 Task: Measure the distance between Boston and Cape Cod.
Action: Key pressed oston
Screenshot: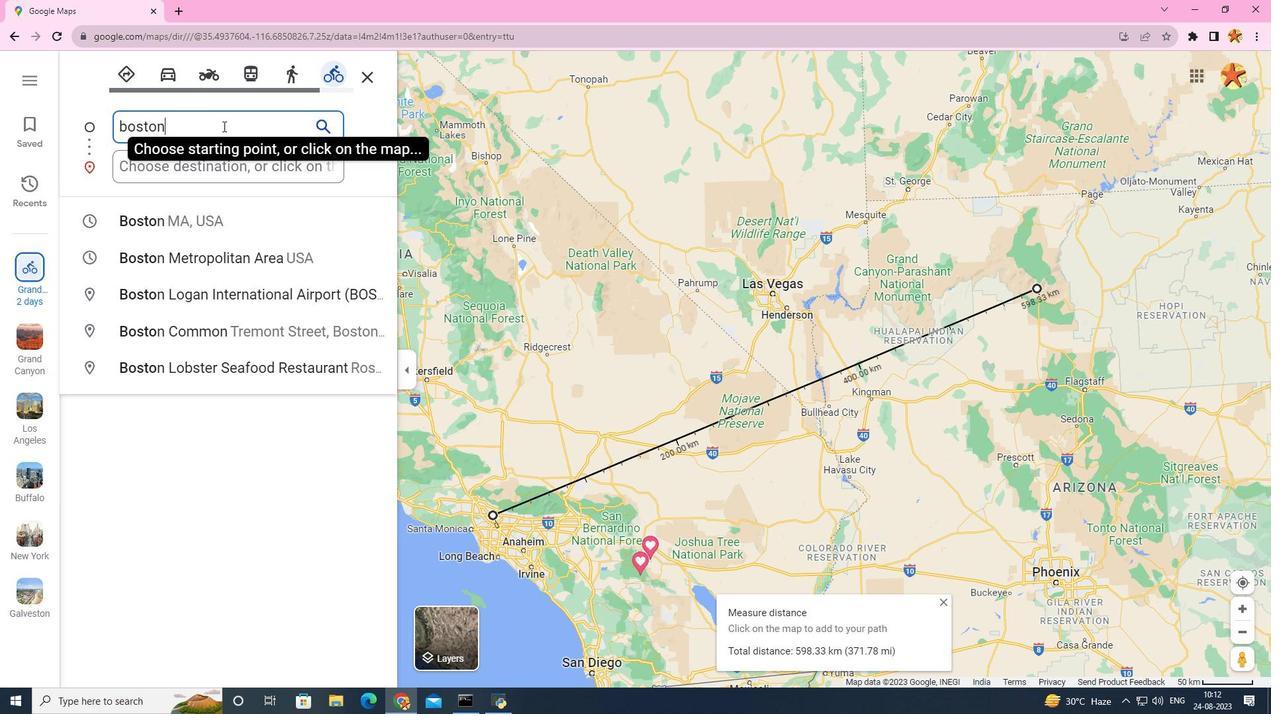 
Action: Mouse moved to (172, 225)
Screenshot: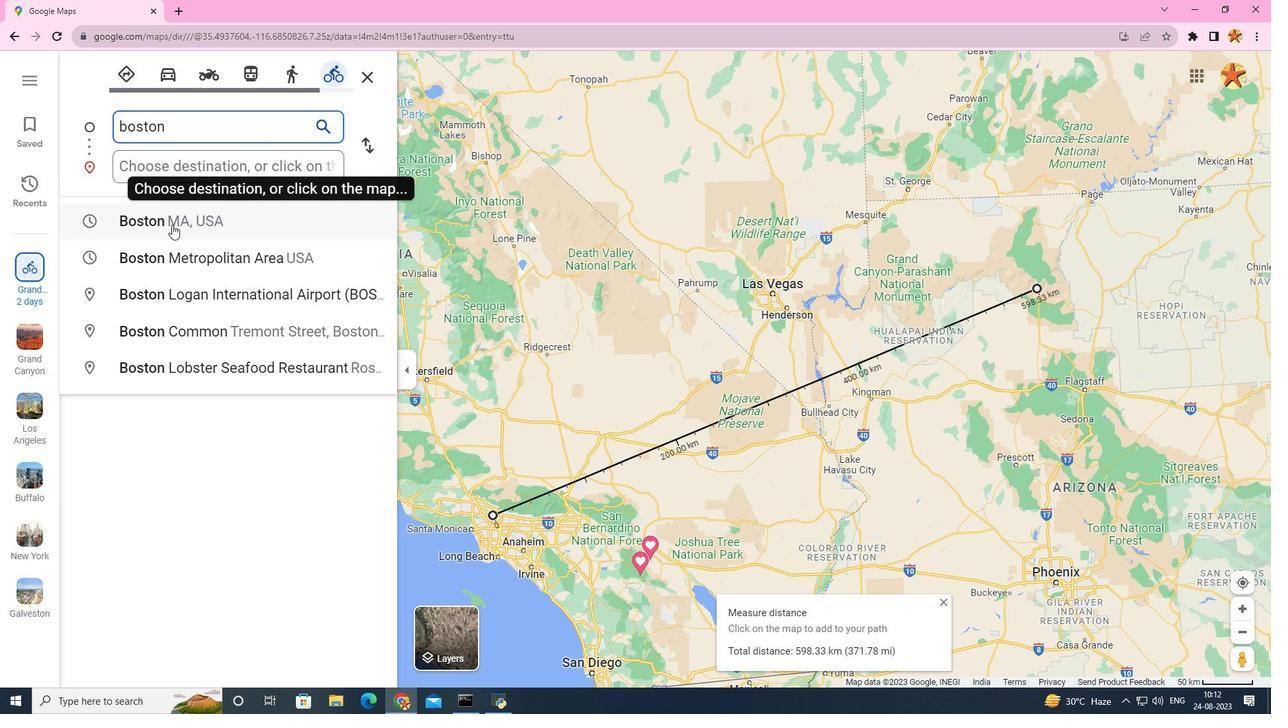 
Action: Mouse pressed left at (172, 225)
Screenshot: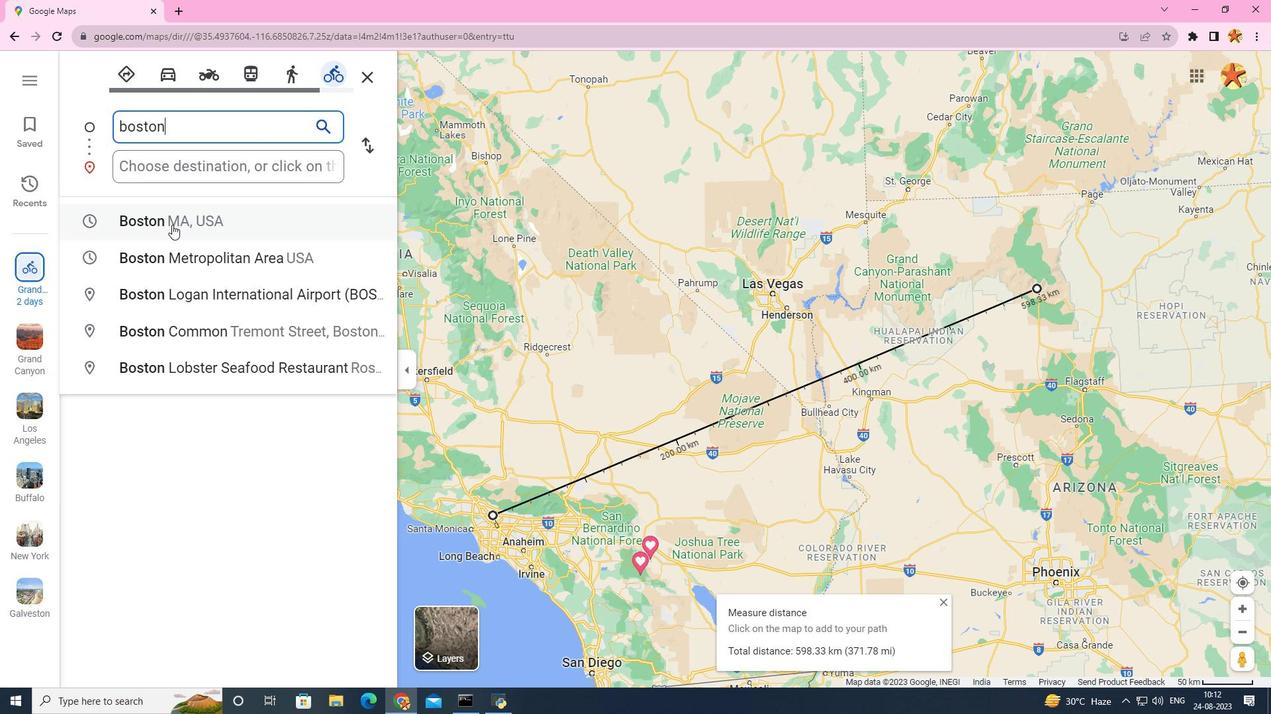
Action: Mouse moved to (202, 168)
Screenshot: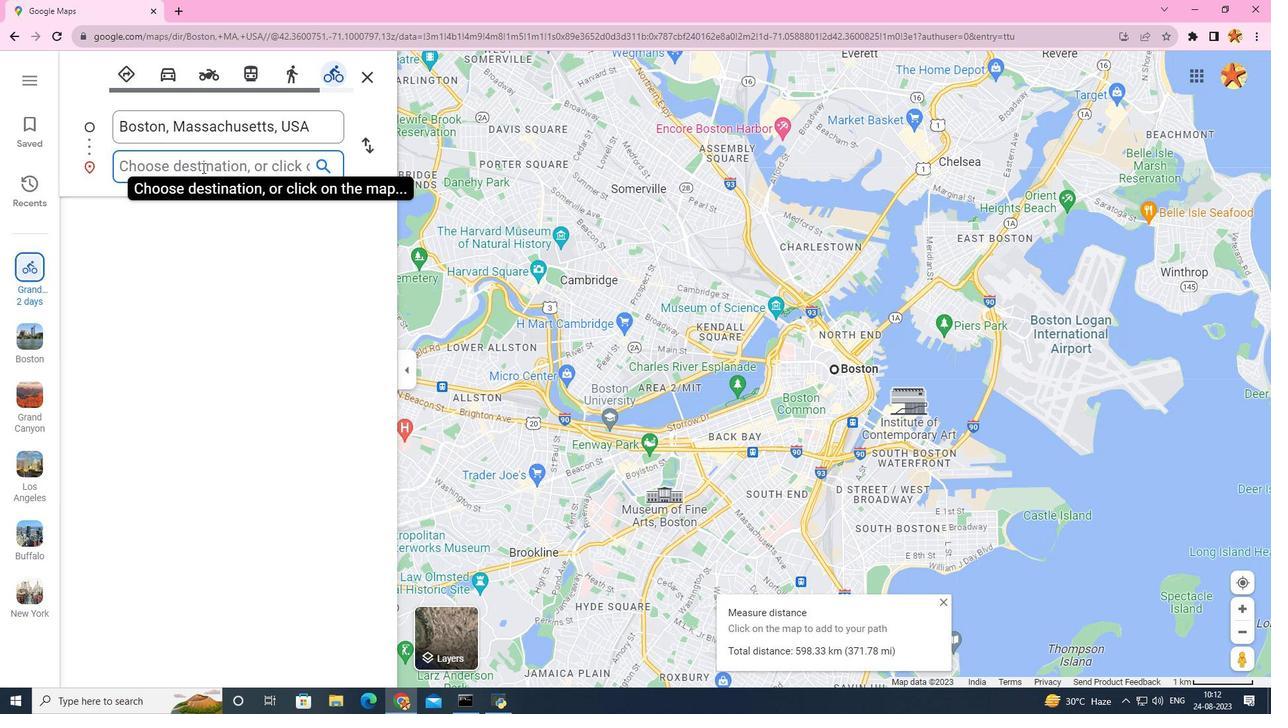 
Action: Mouse pressed left at (202, 168)
Screenshot: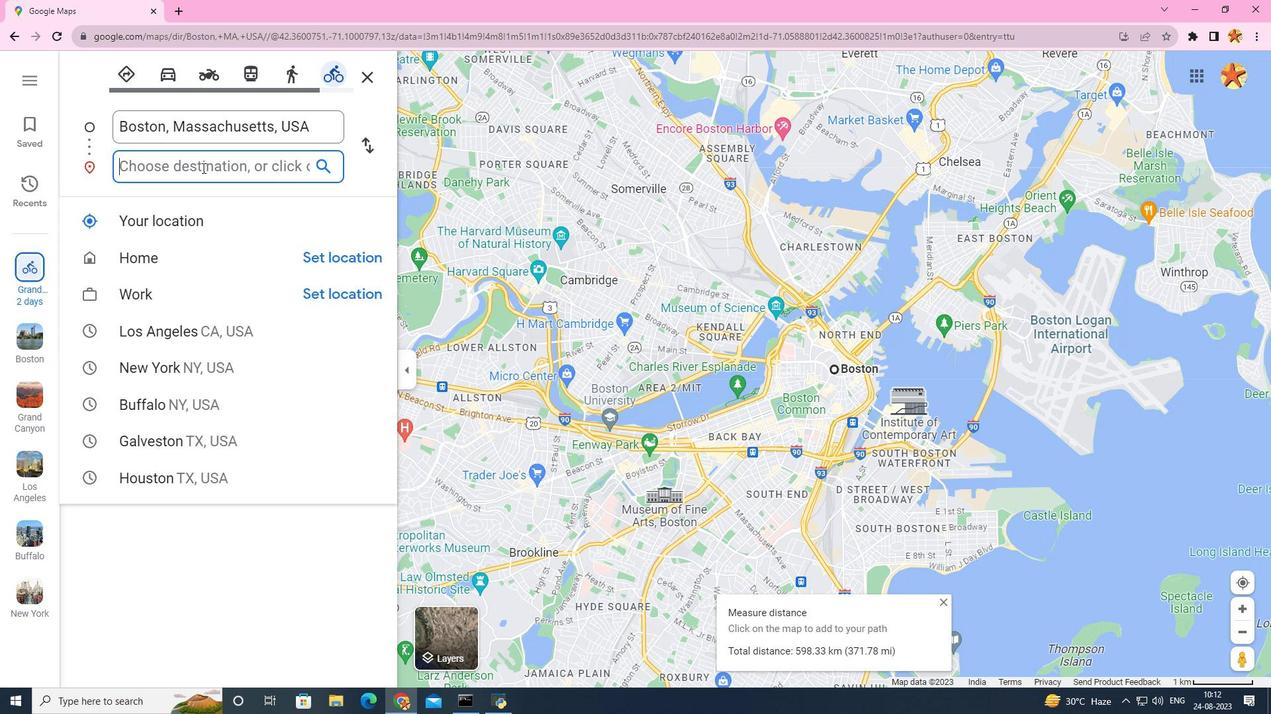 
Action: Key pressed cape<Key.space>cod
Screenshot: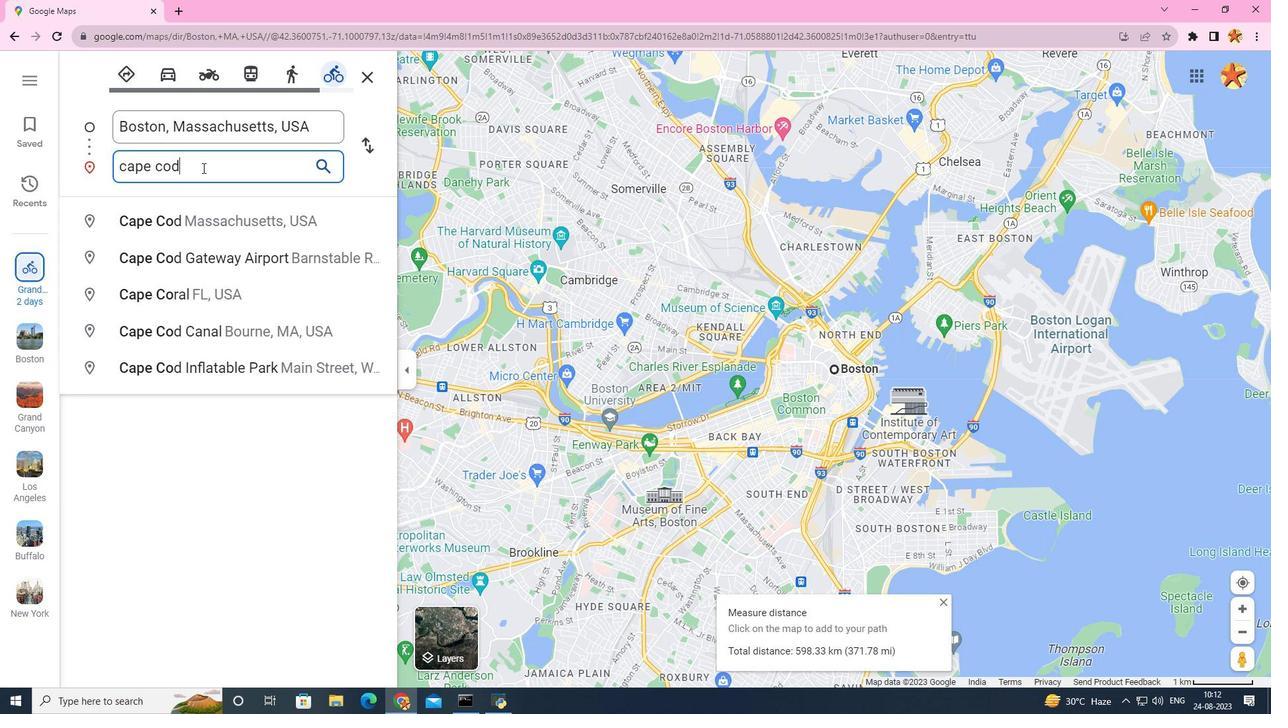 
Action: Mouse moved to (217, 209)
Screenshot: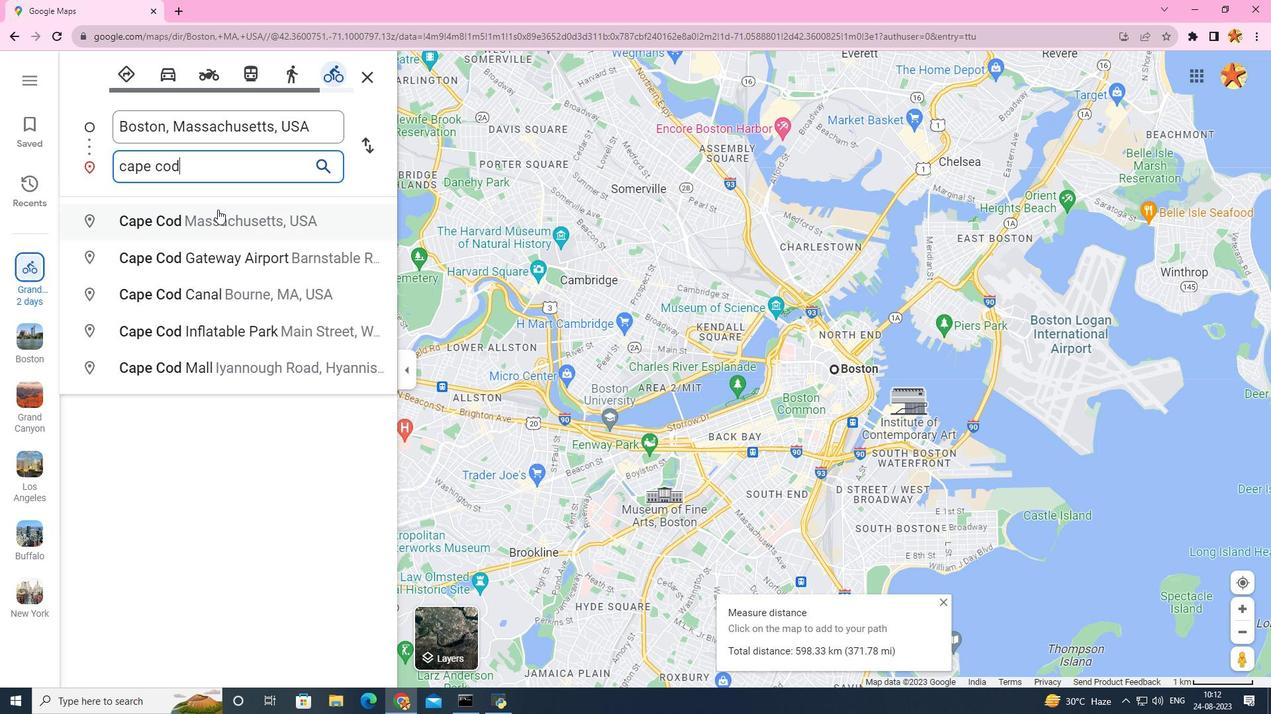 
Action: Mouse pressed left at (217, 209)
Screenshot: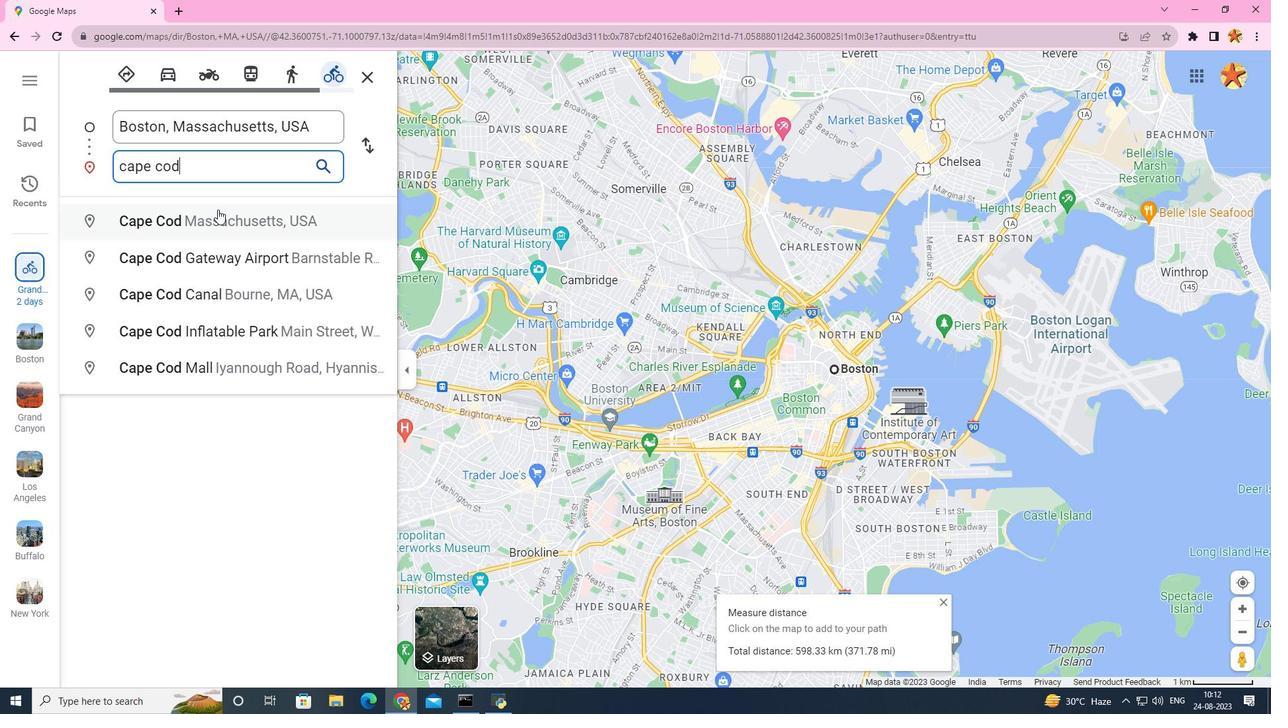 
Action: Mouse moved to (587, 233)
Screenshot: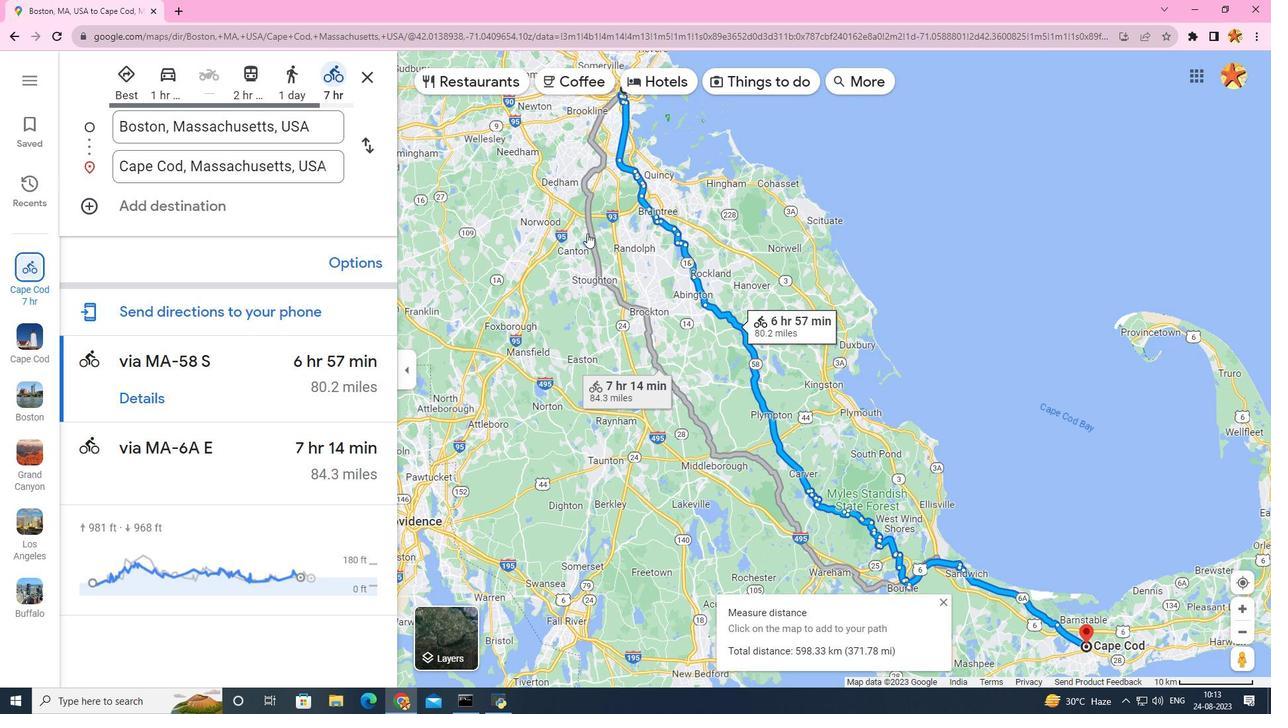 
Action: Mouse scrolled (587, 233) with delta (0, 0)
Screenshot: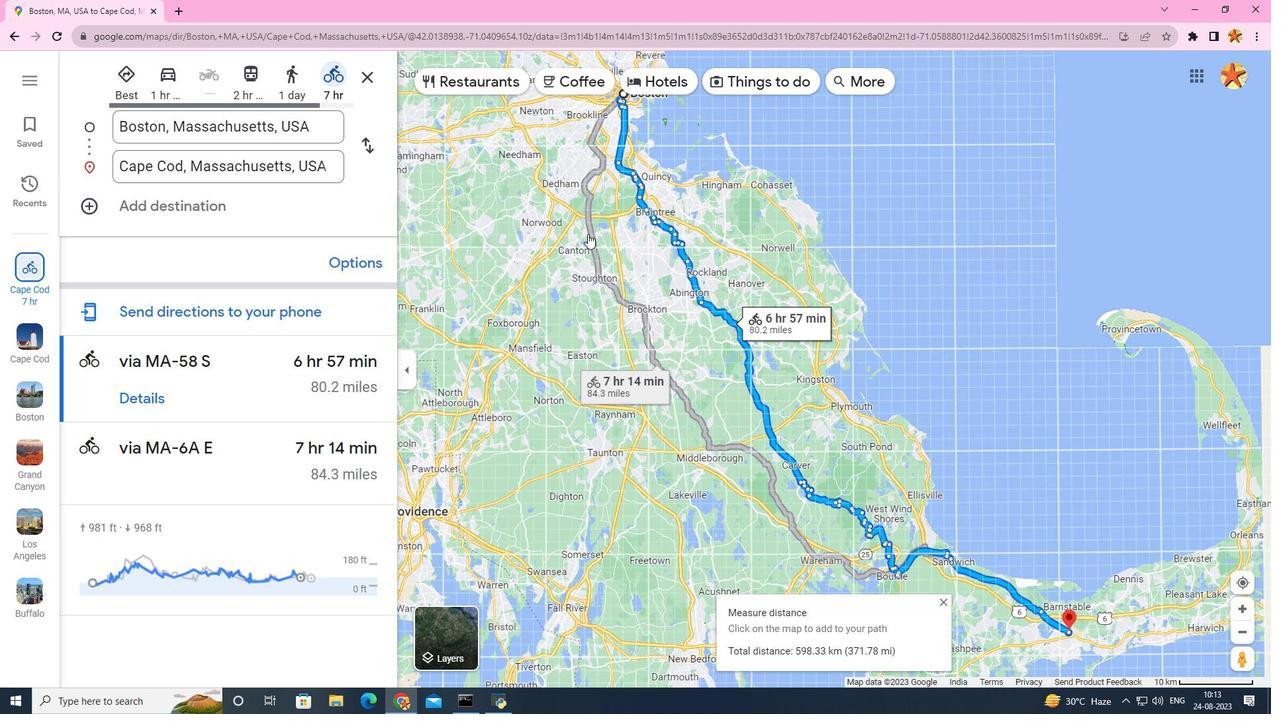 
Action: Mouse scrolled (587, 233) with delta (0, 0)
Screenshot: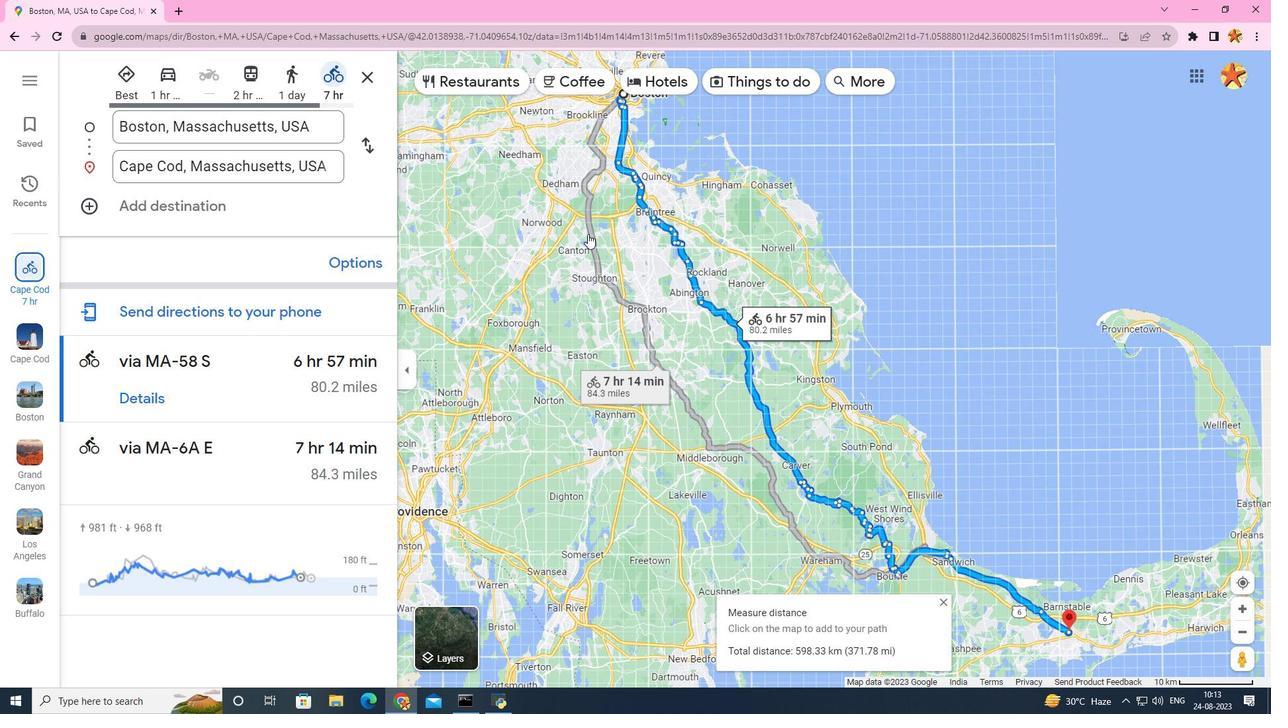 
Action: Mouse moved to (701, 643)
Screenshot: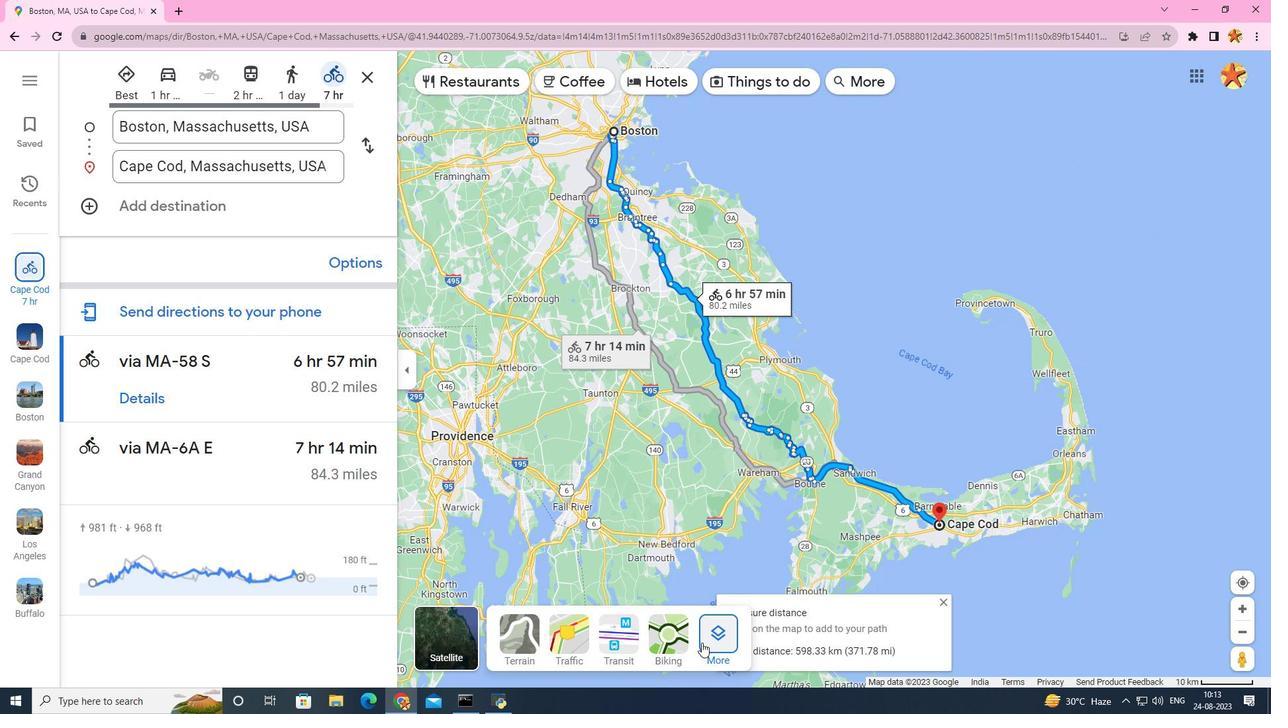 
Action: Mouse pressed left at (701, 643)
Screenshot: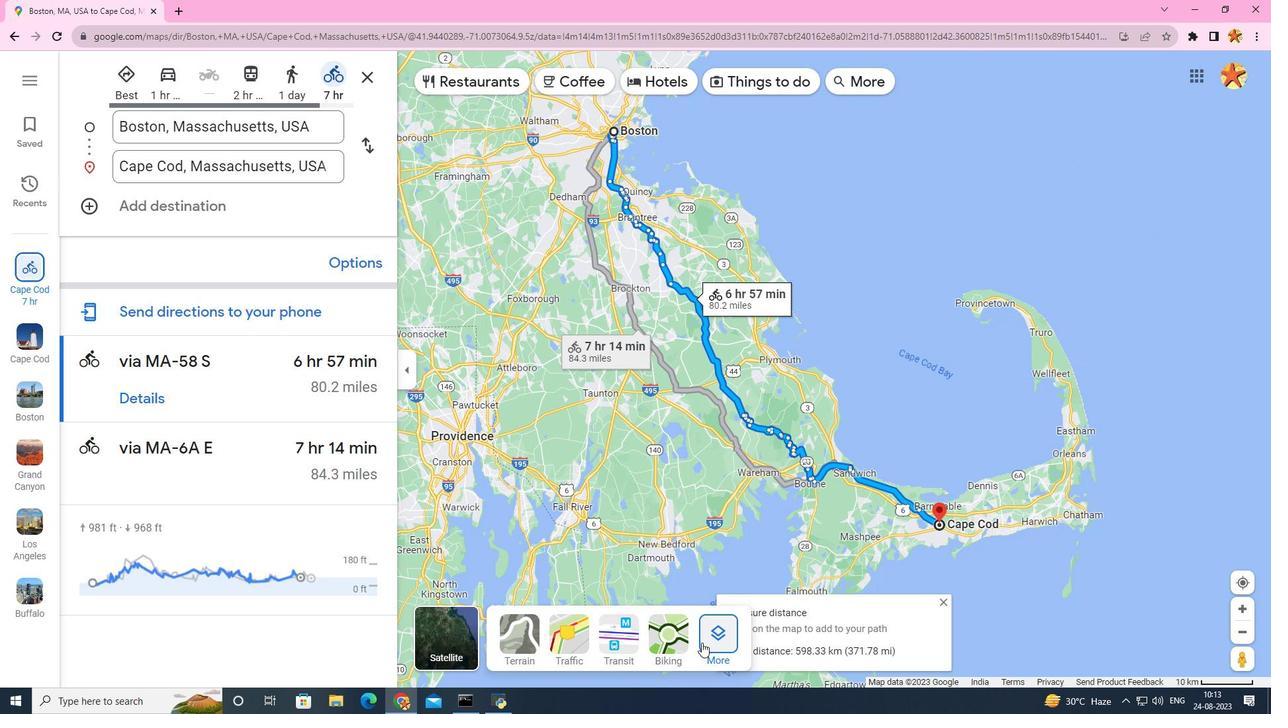 
Action: Mouse moved to (577, 489)
Screenshot: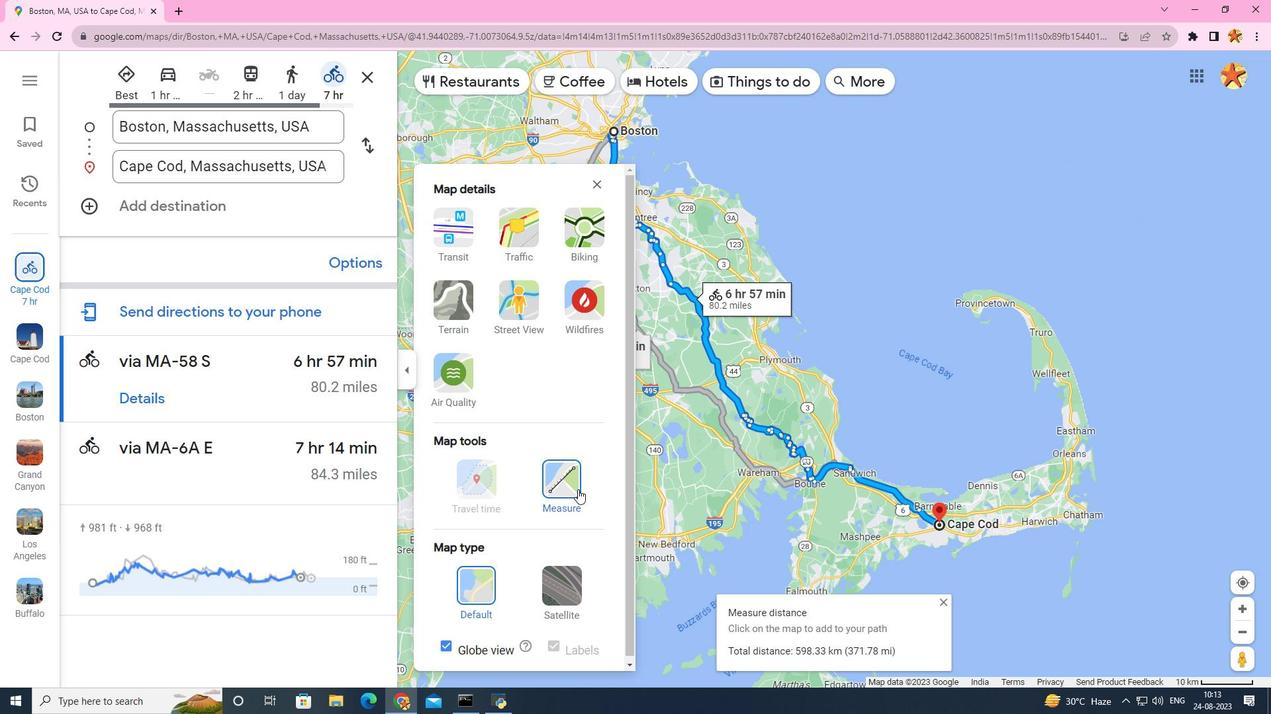 
Action: Mouse pressed left at (577, 489)
Screenshot: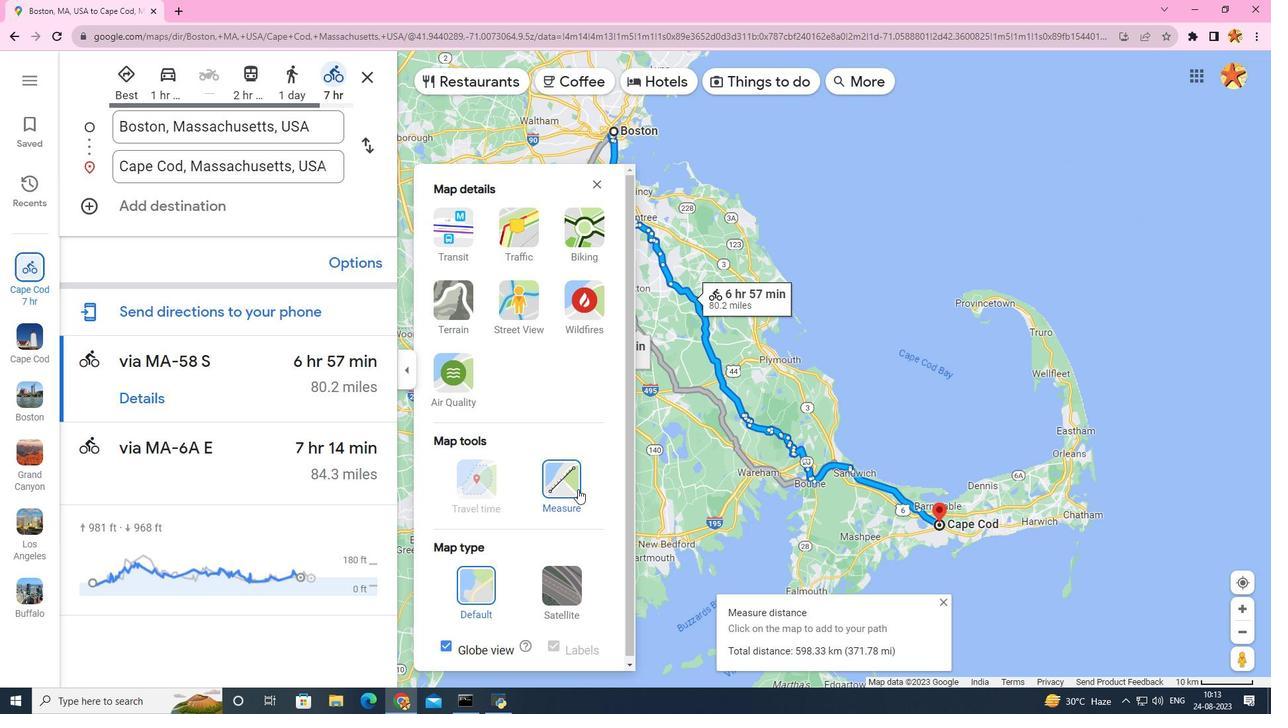 
Action: Mouse moved to (613, 131)
Screenshot: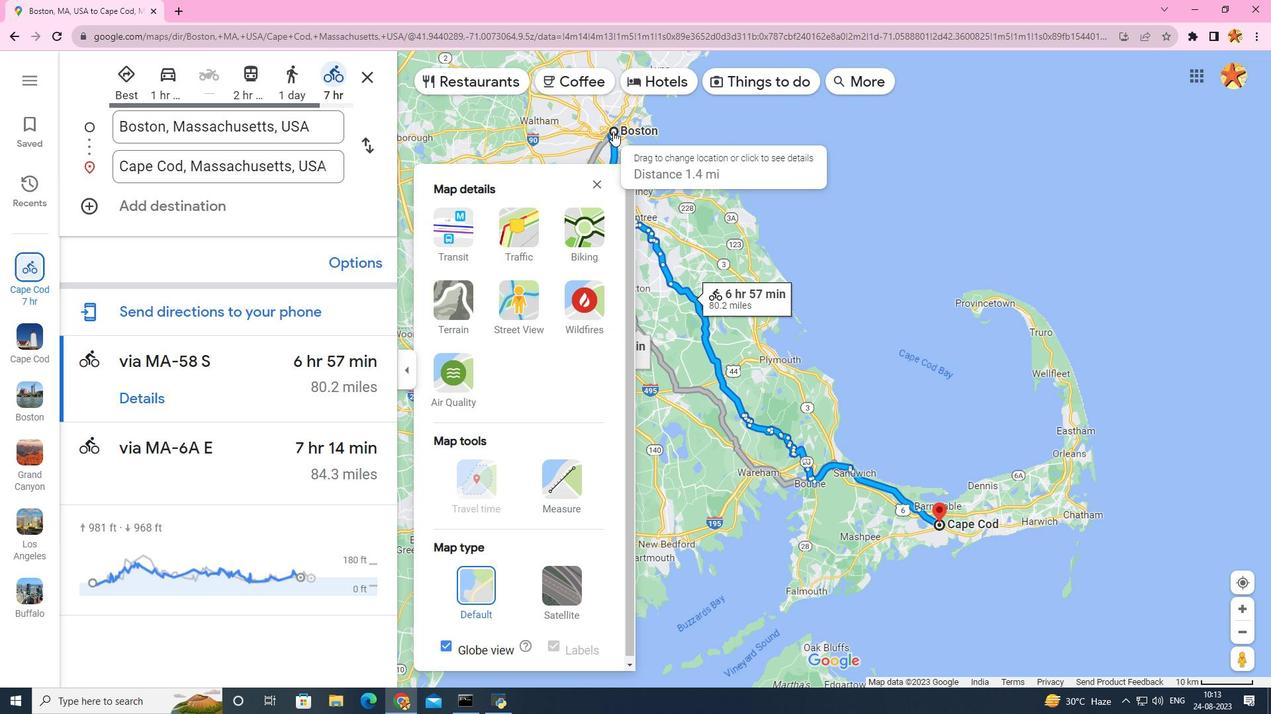 
Action: Mouse pressed left at (613, 131)
Screenshot: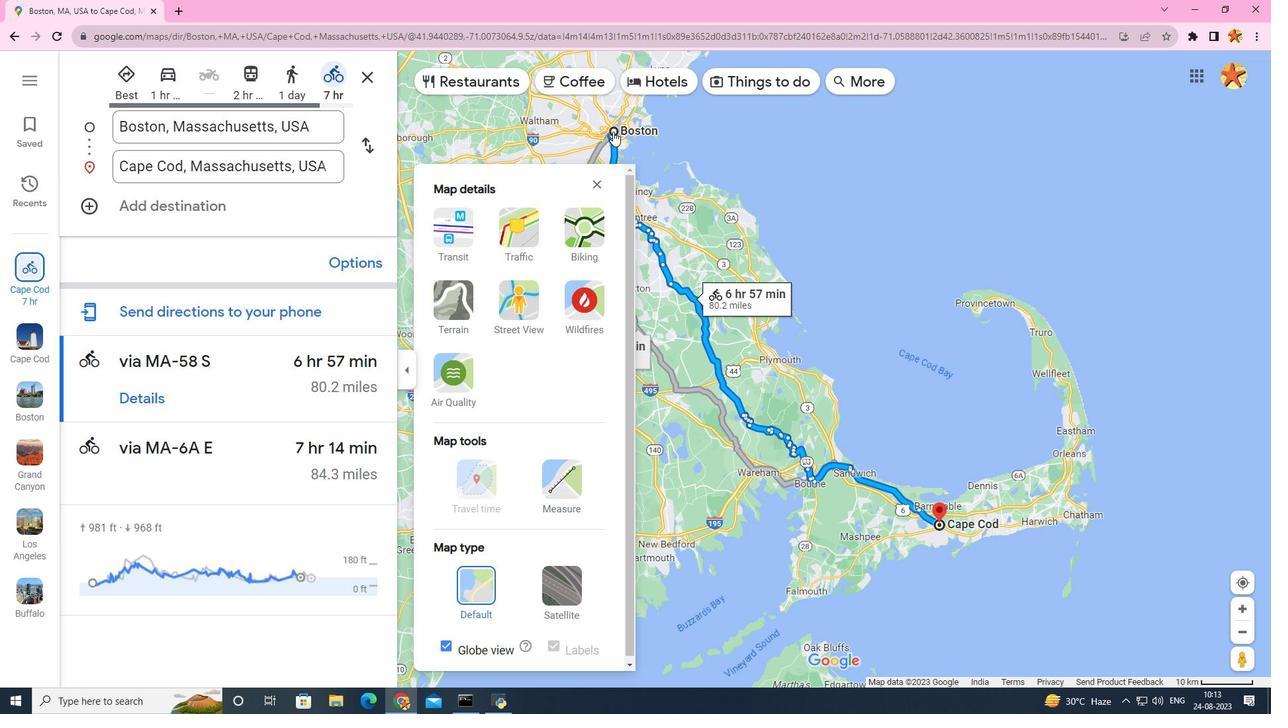 
Action: Mouse moved to (452, 634)
Screenshot: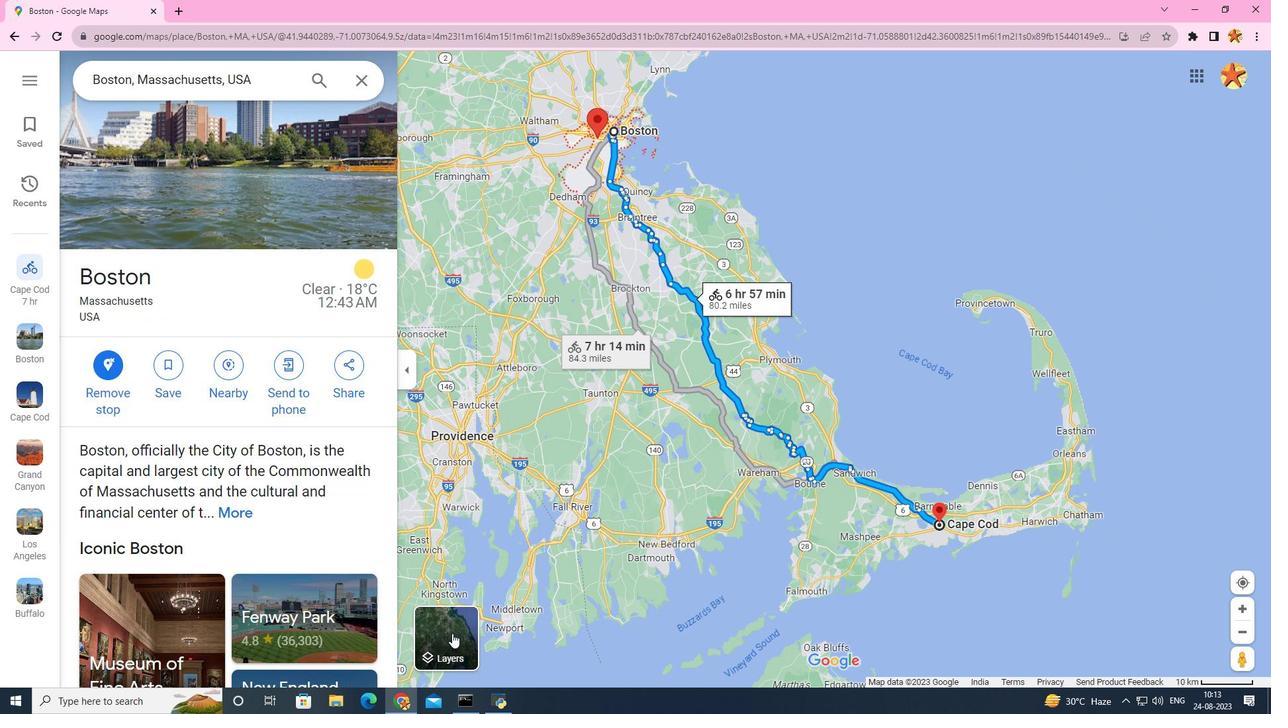 
Action: Mouse pressed left at (452, 634)
Screenshot: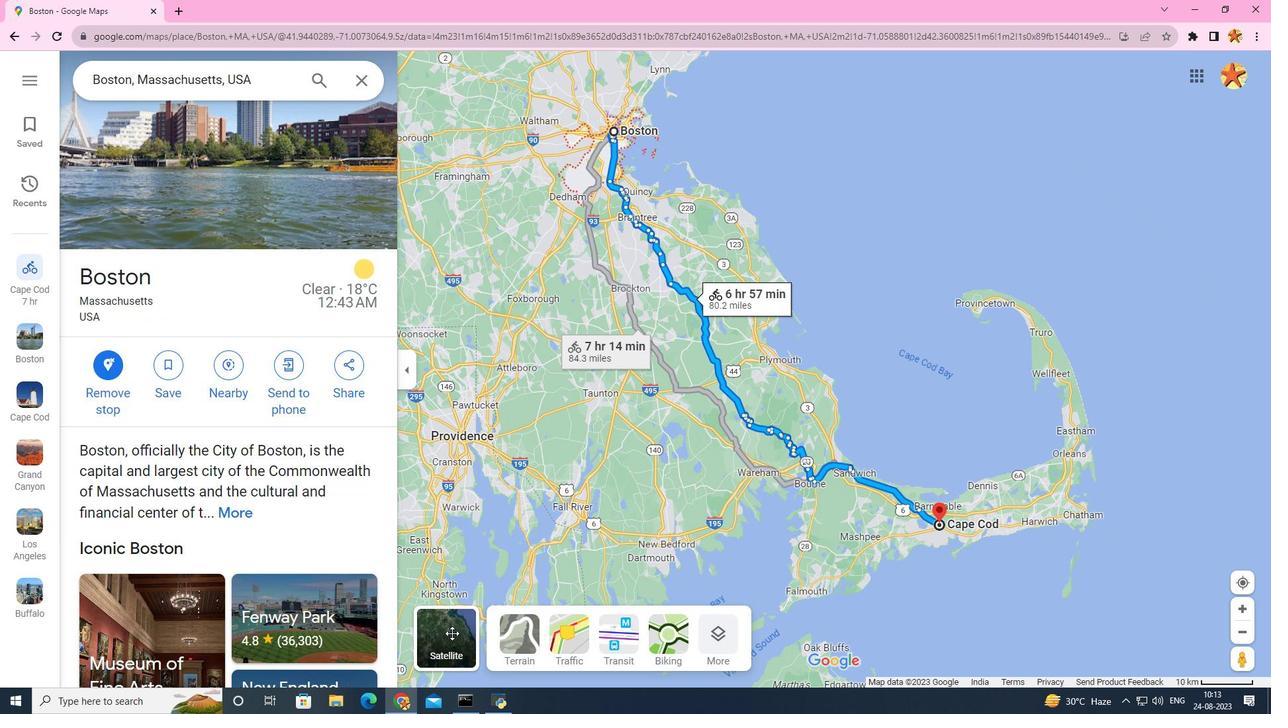 
Action: Mouse moved to (725, 642)
Screenshot: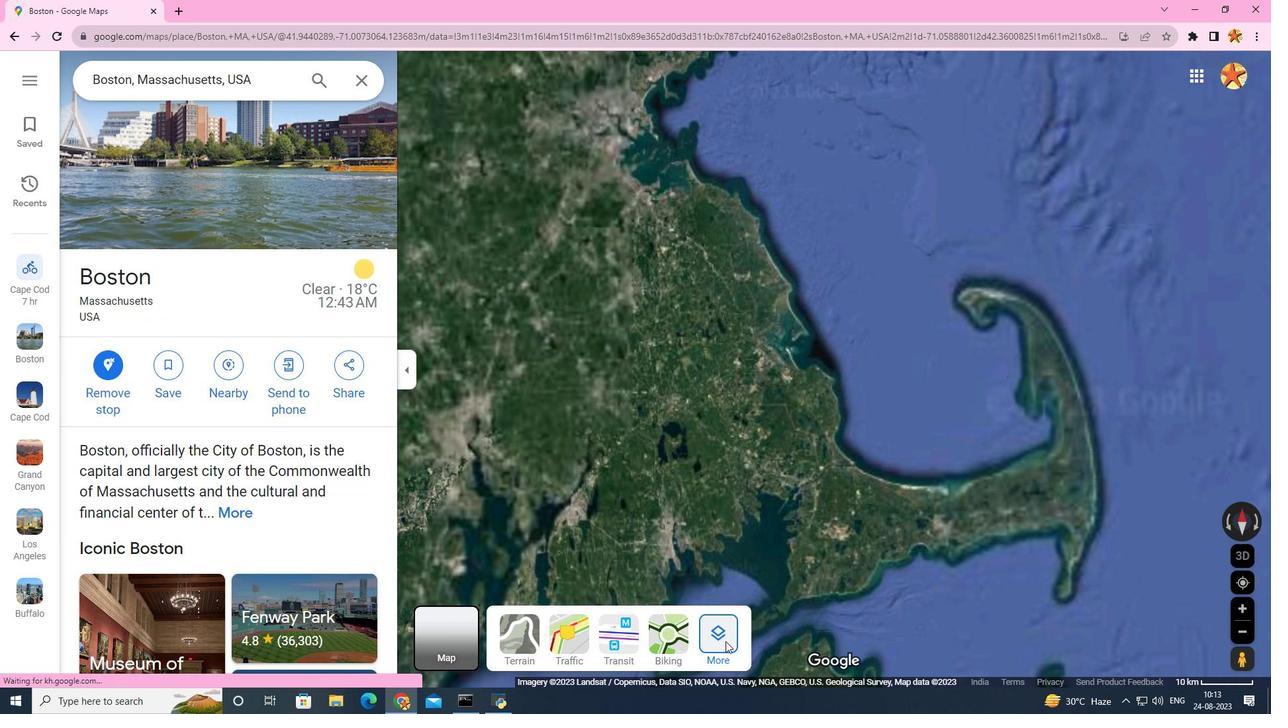 
Action: Mouse pressed left at (725, 642)
Screenshot: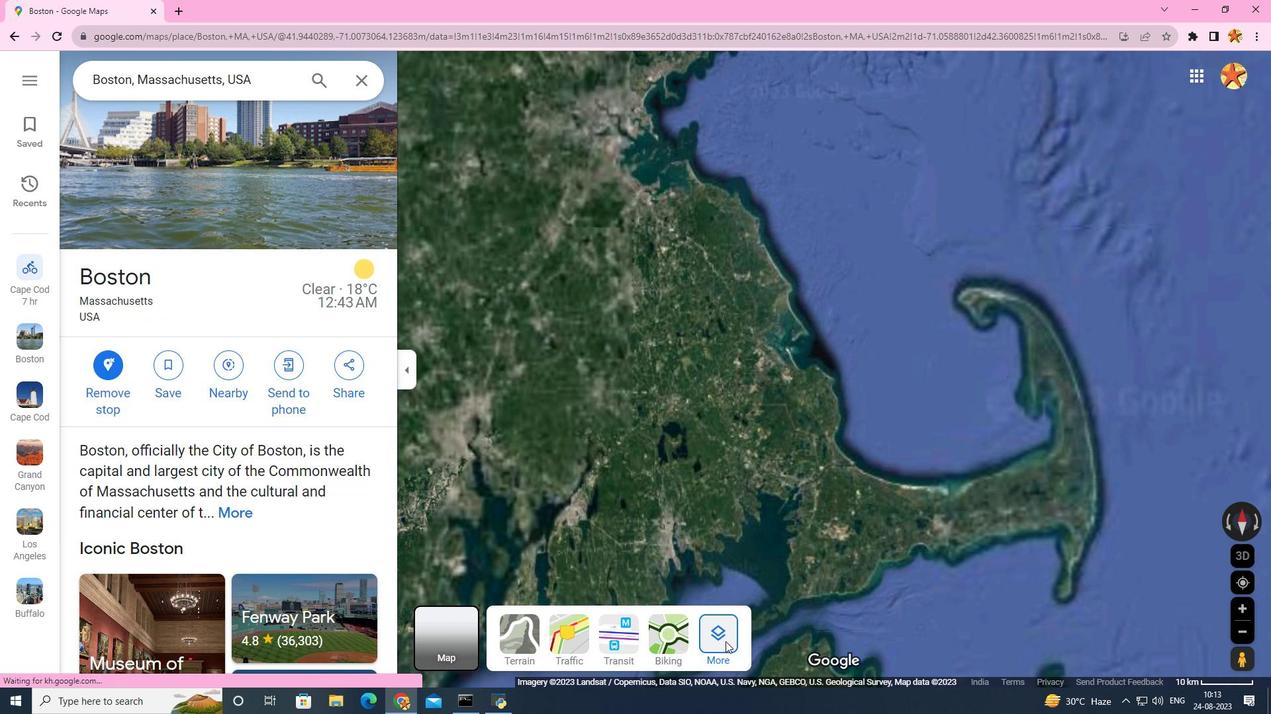 
Action: Mouse moved to (575, 491)
Screenshot: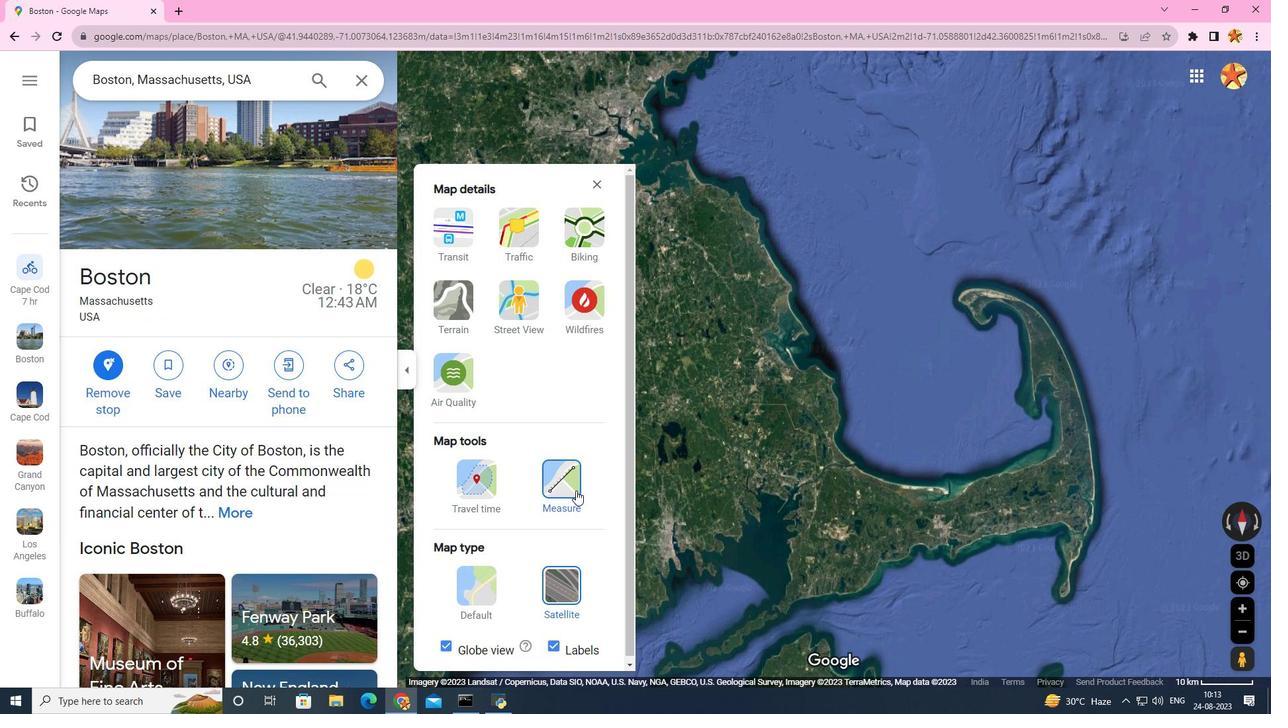 
Action: Mouse pressed left at (575, 491)
Screenshot: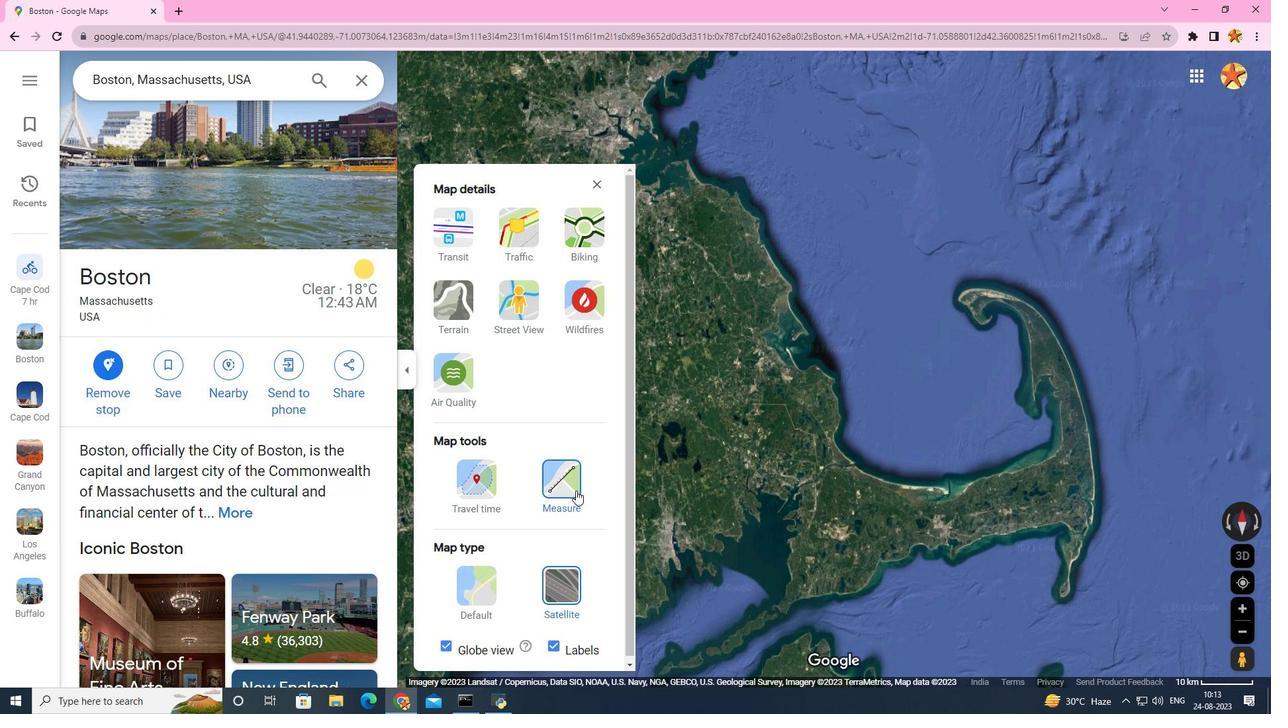 
Action: Mouse moved to (471, 593)
Screenshot: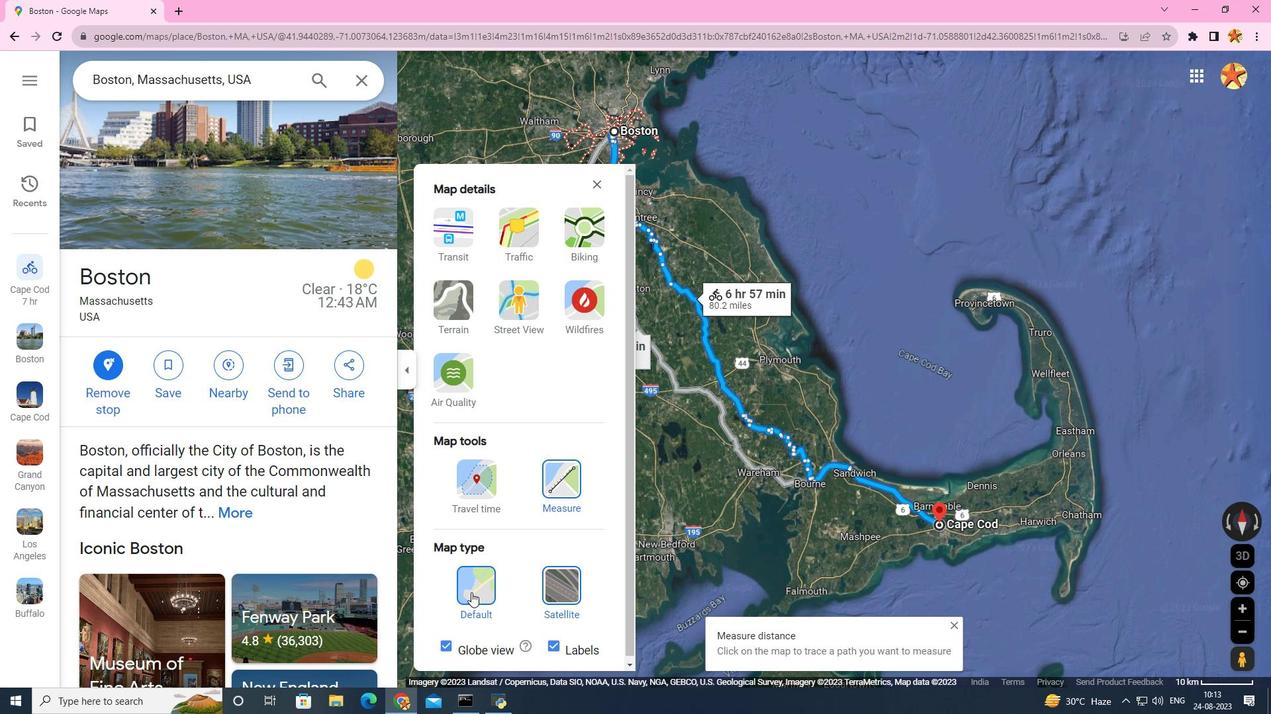 
Action: Mouse pressed left at (471, 593)
Screenshot: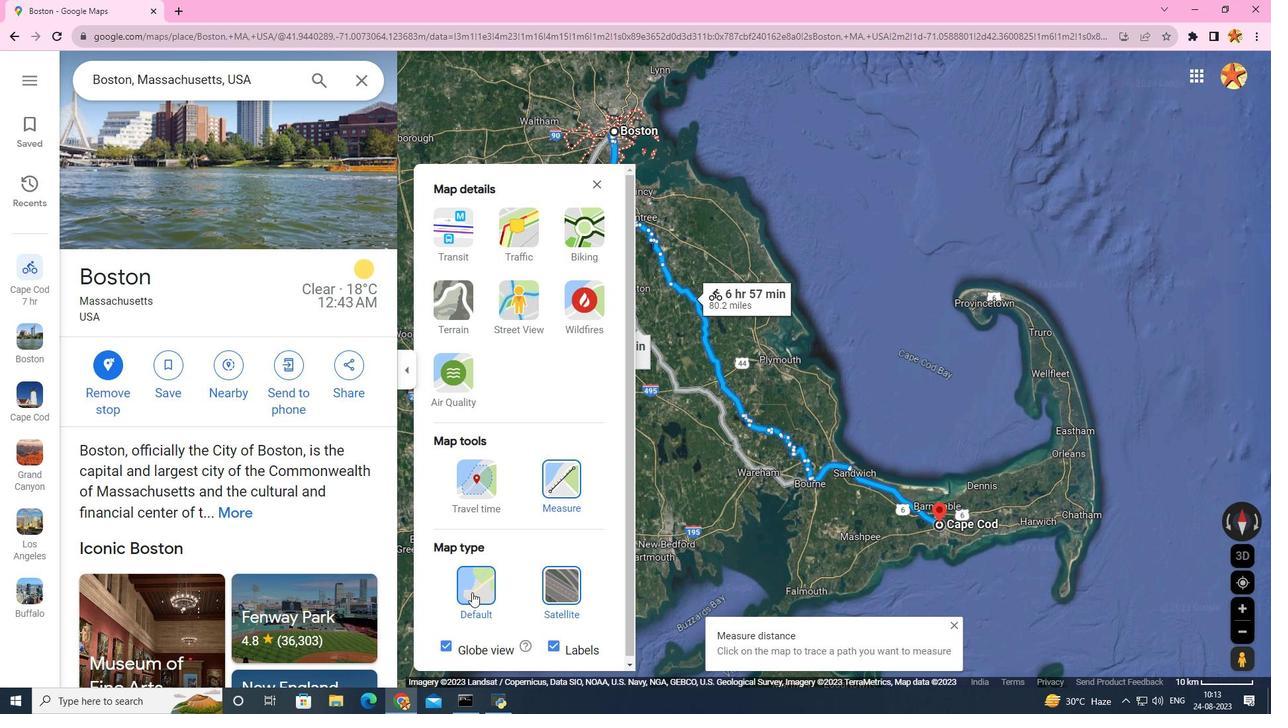 
Action: Mouse moved to (940, 523)
Screenshot: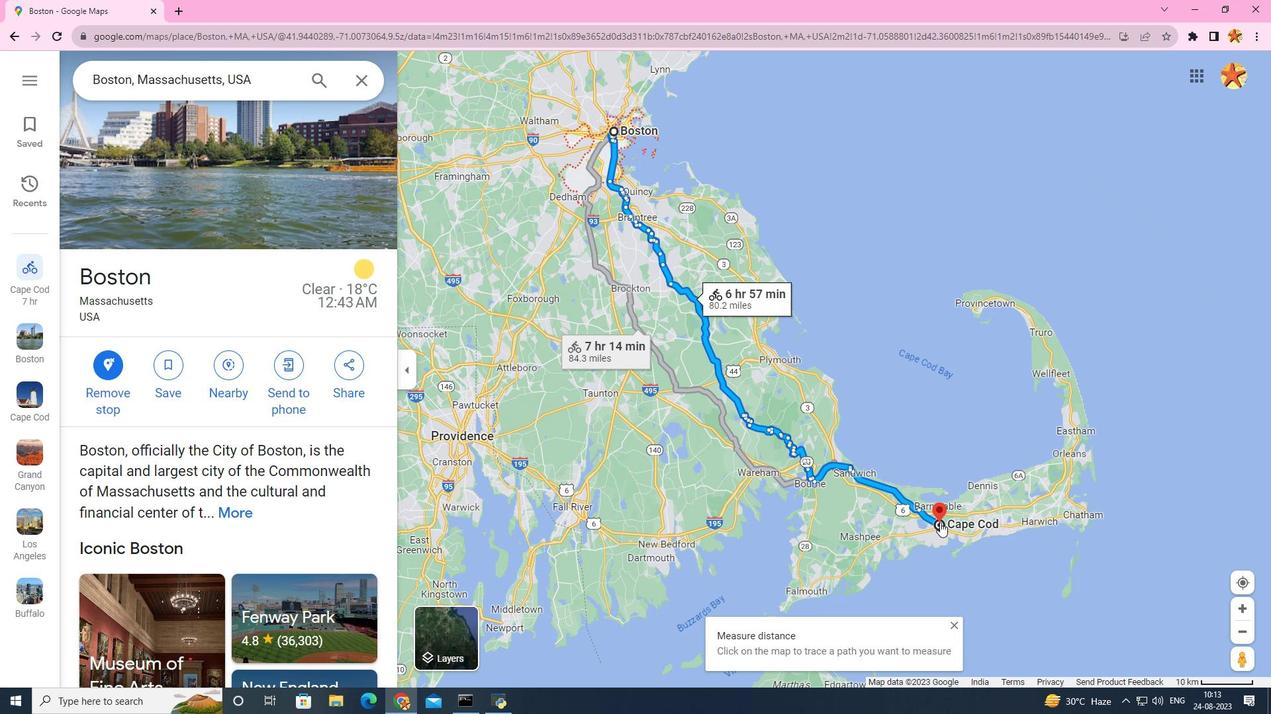 
Action: Mouse pressed left at (940, 523)
Screenshot: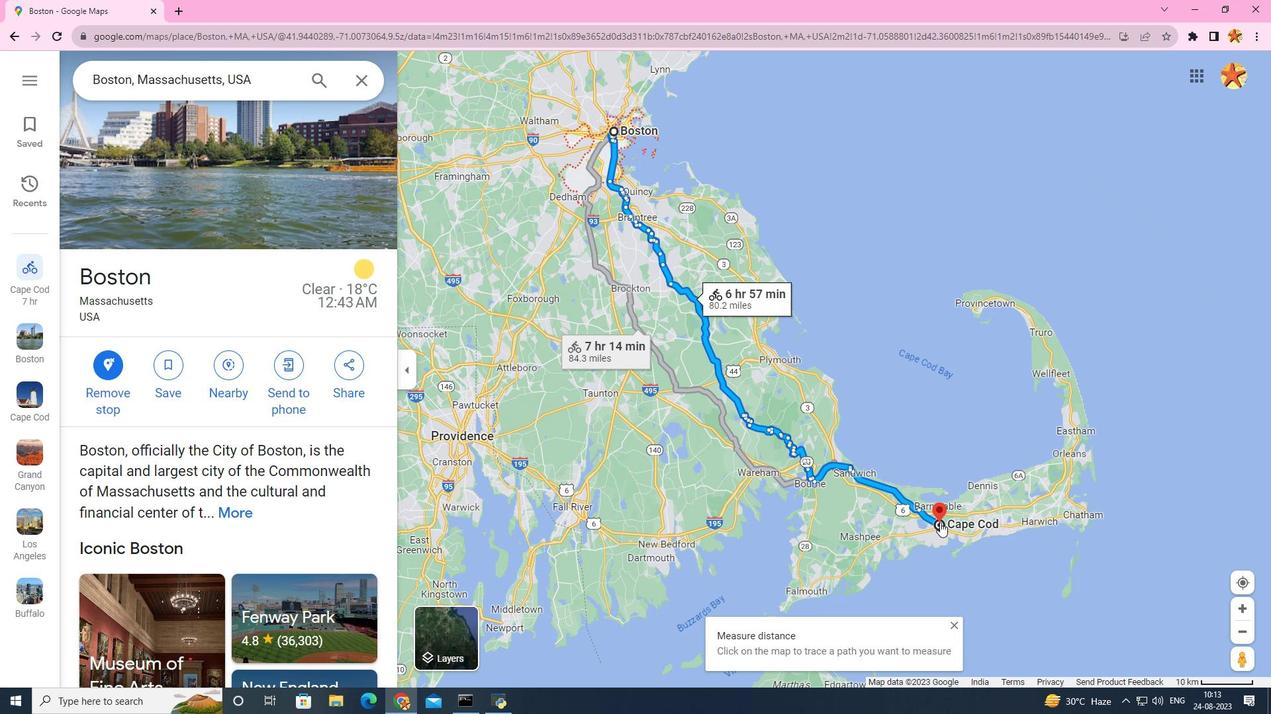 
Action: Mouse moved to (613, 130)
Screenshot: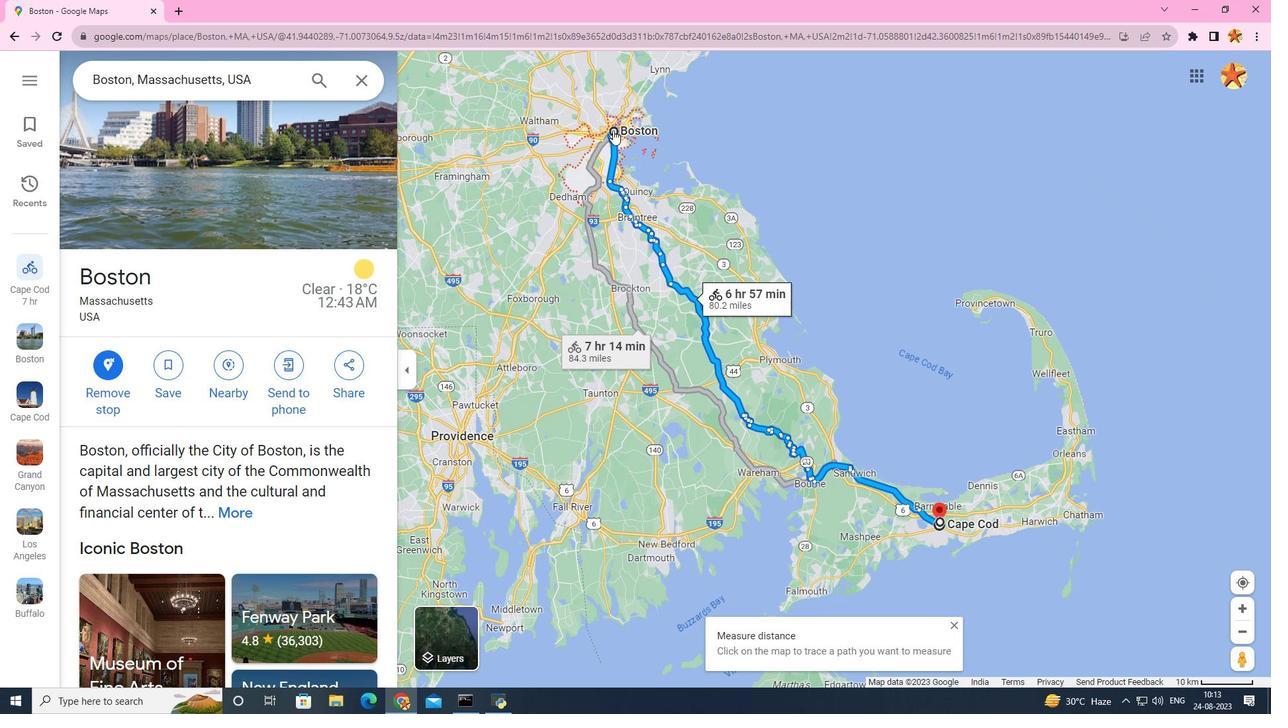 
Action: Mouse pressed left at (613, 130)
Screenshot: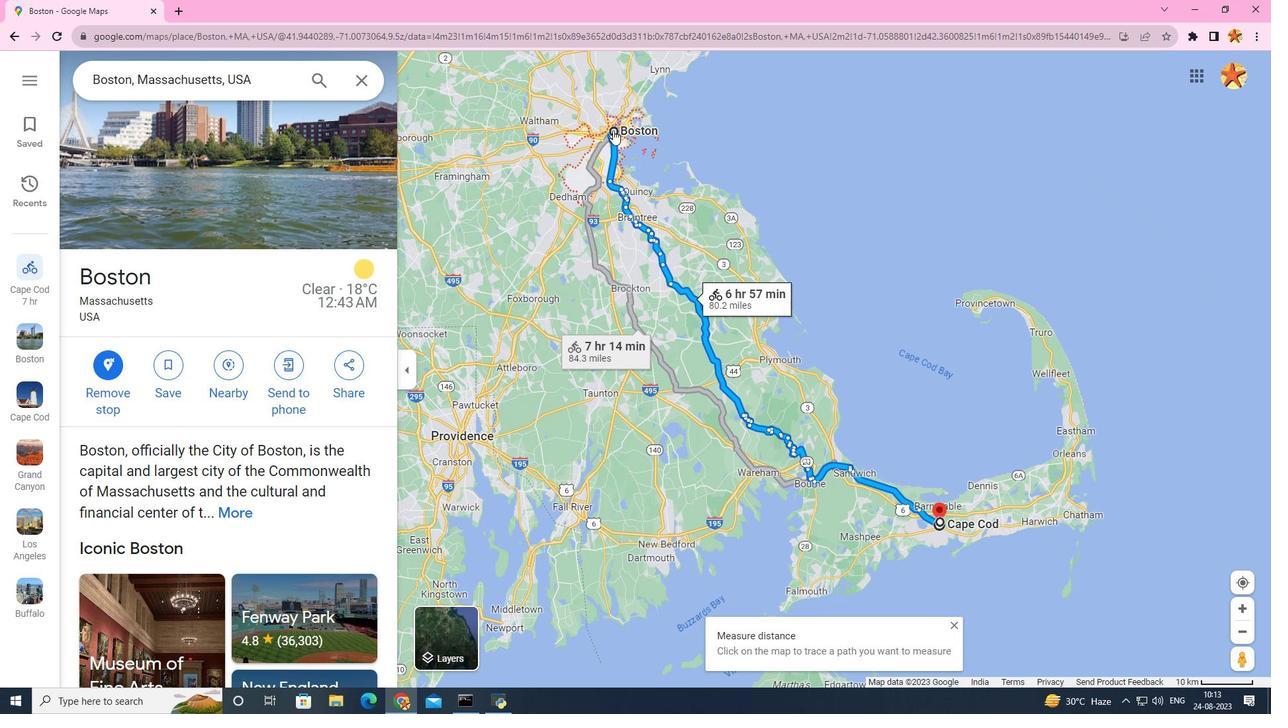 
Action: Mouse moved to (505, 381)
Screenshot: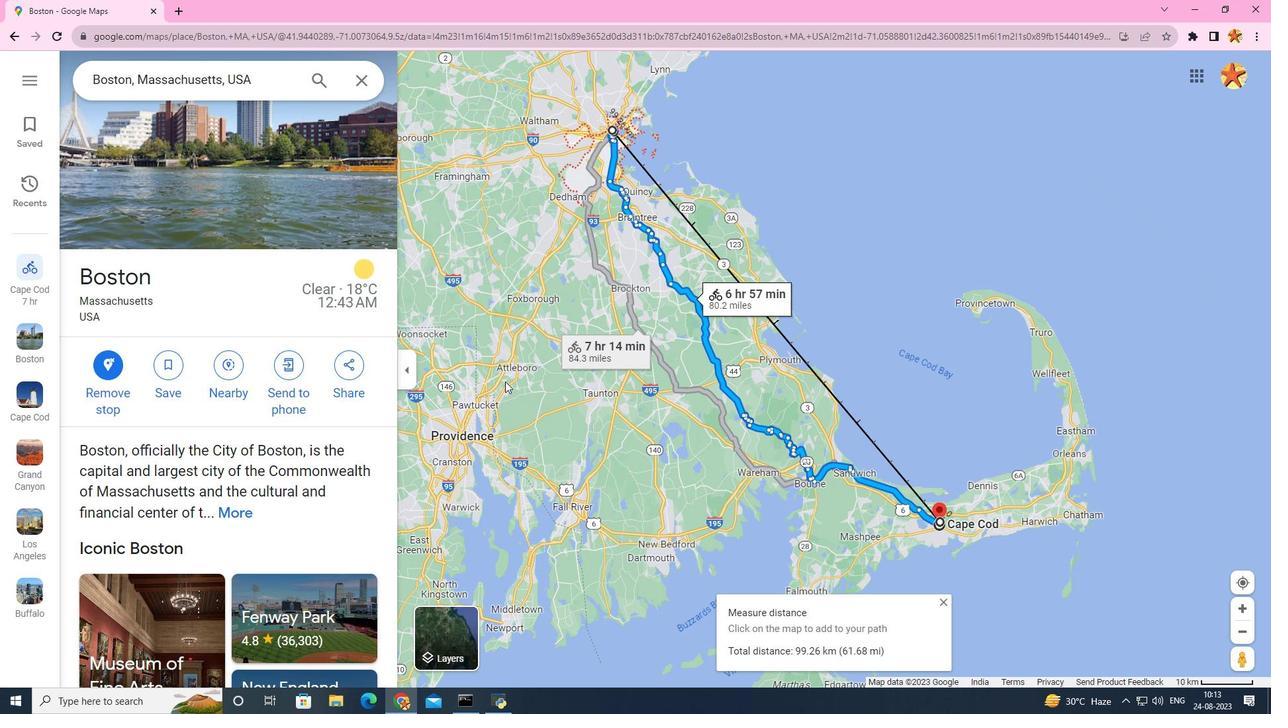 
Action: Mouse scrolled (505, 381) with delta (0, 0)
Screenshot: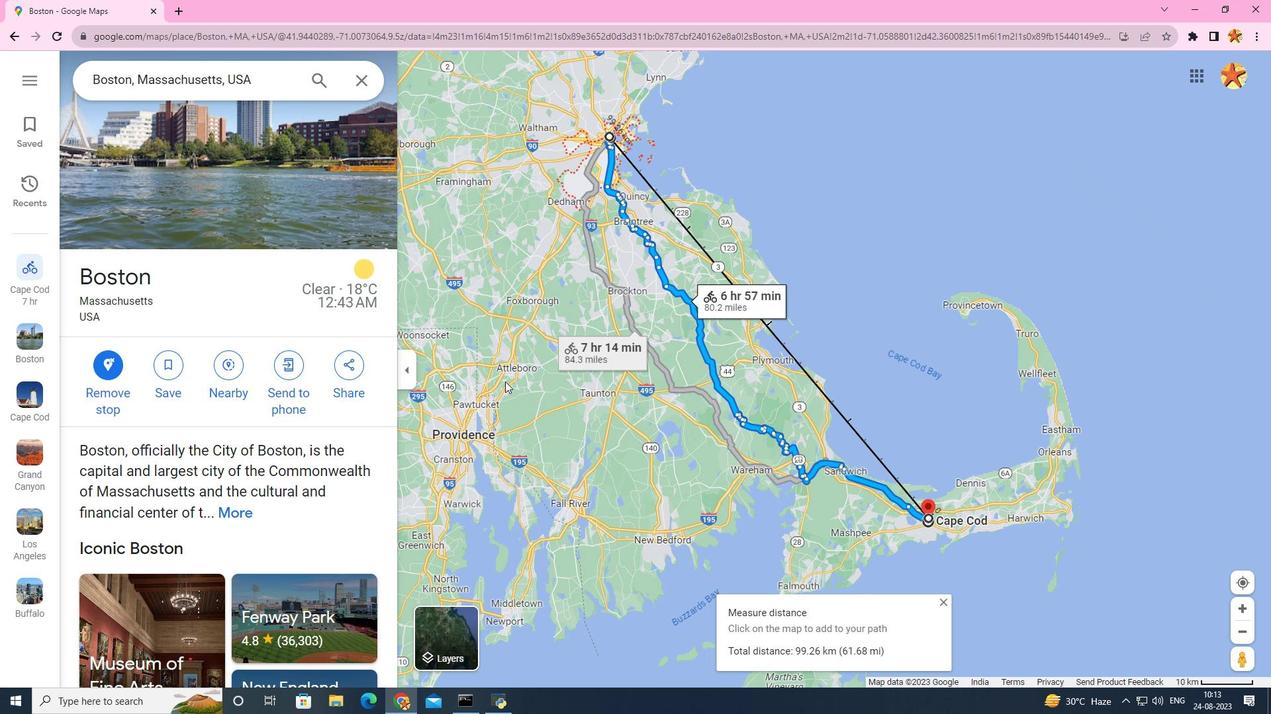 
Action: Mouse scrolled (505, 381) with delta (0, 0)
Screenshot: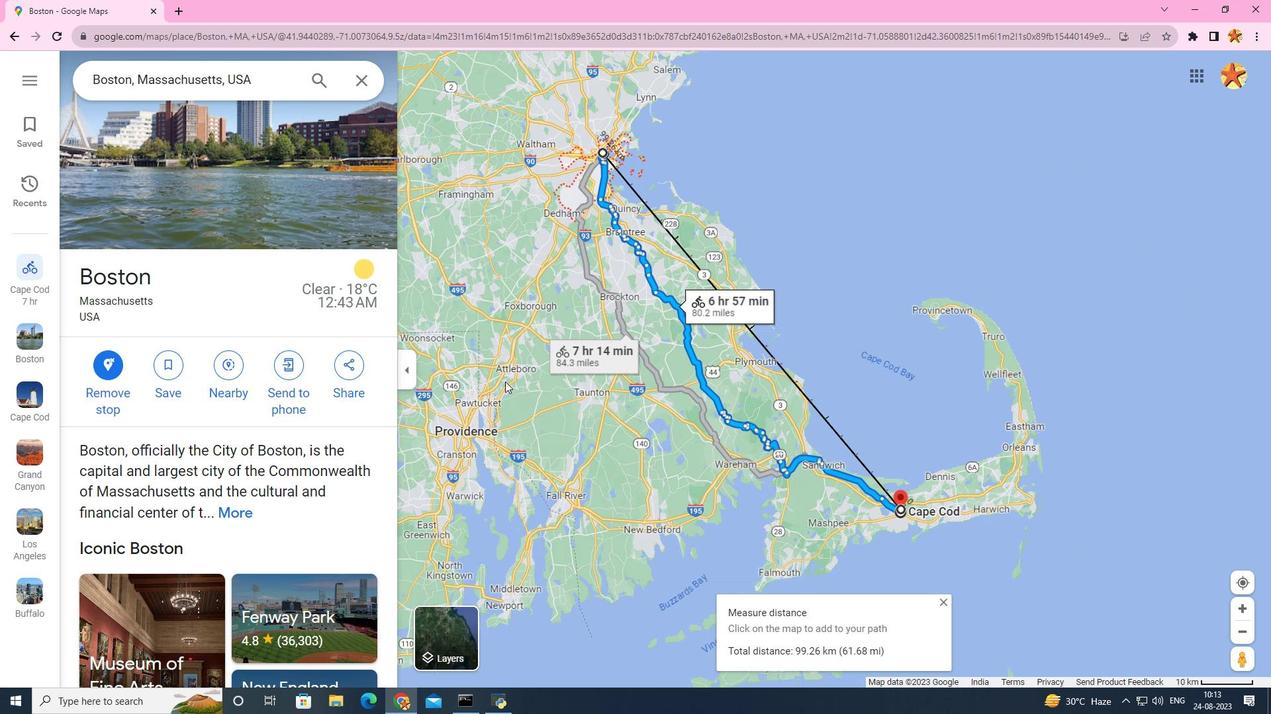 
Action: Mouse scrolled (505, 382) with delta (0, 0)
Screenshot: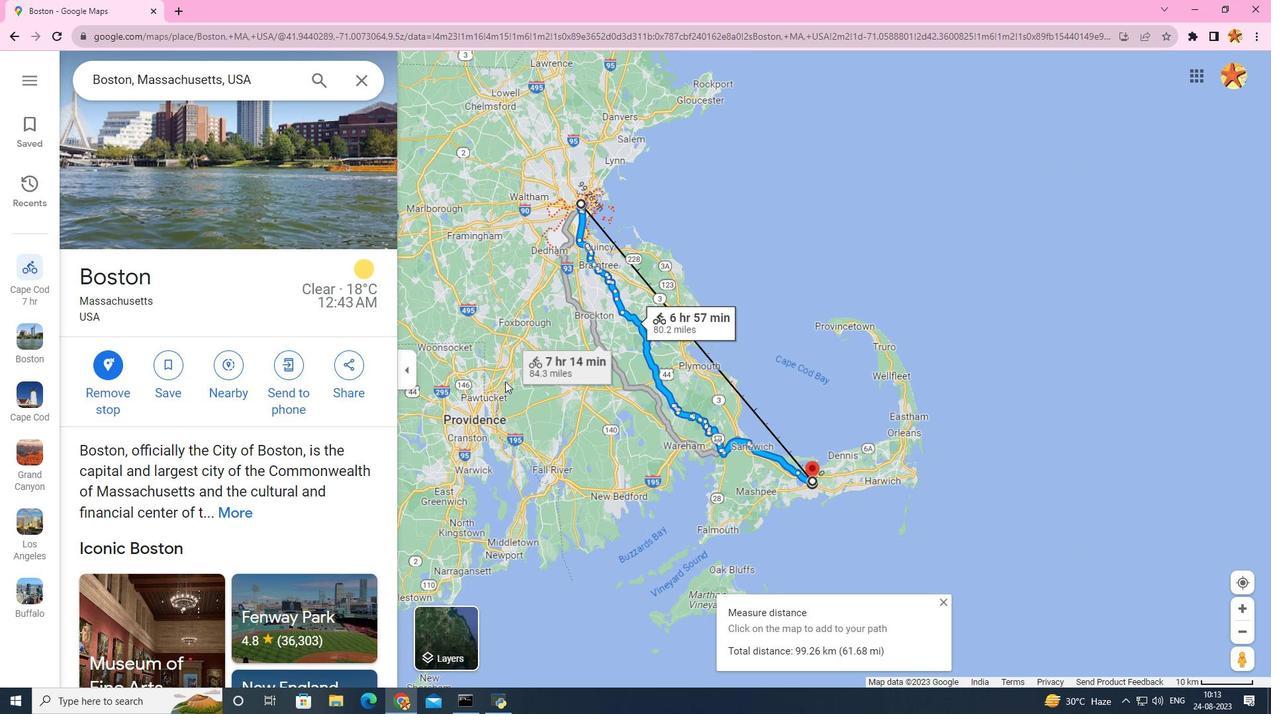 
Action: Mouse scrolled (505, 382) with delta (0, 0)
Screenshot: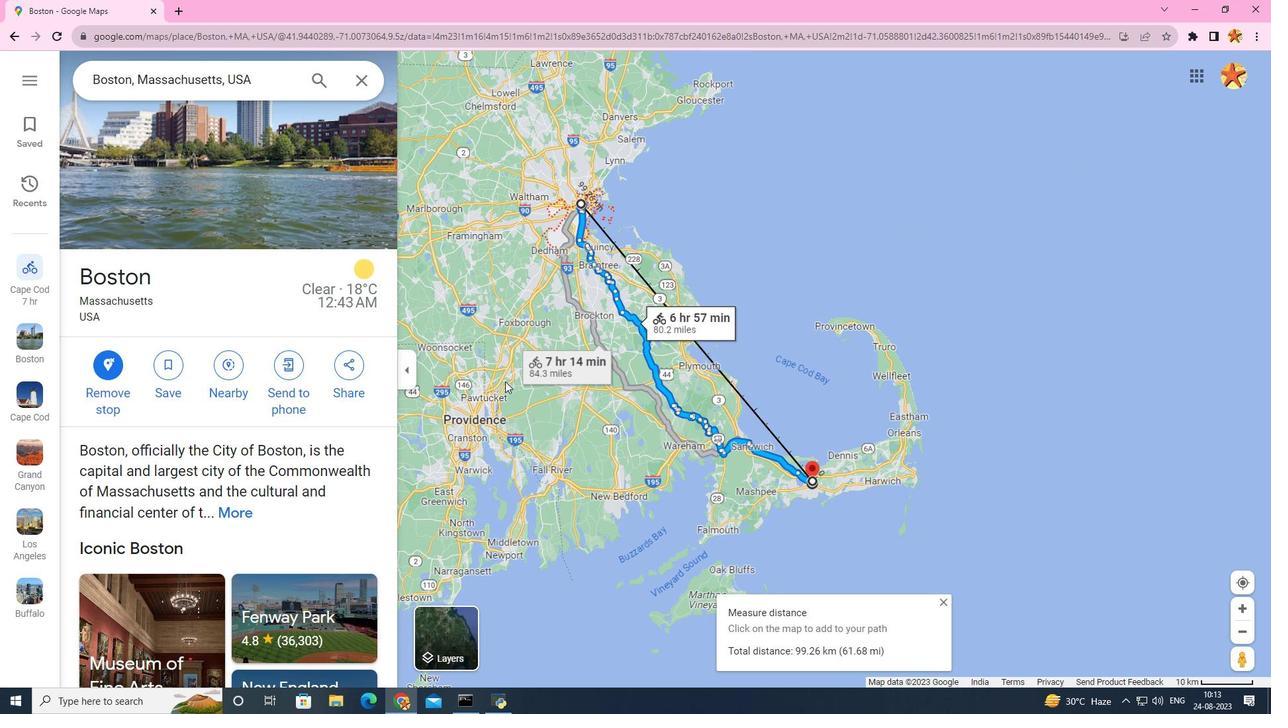 
Action: Mouse scrolled (505, 382) with delta (0, 0)
Screenshot: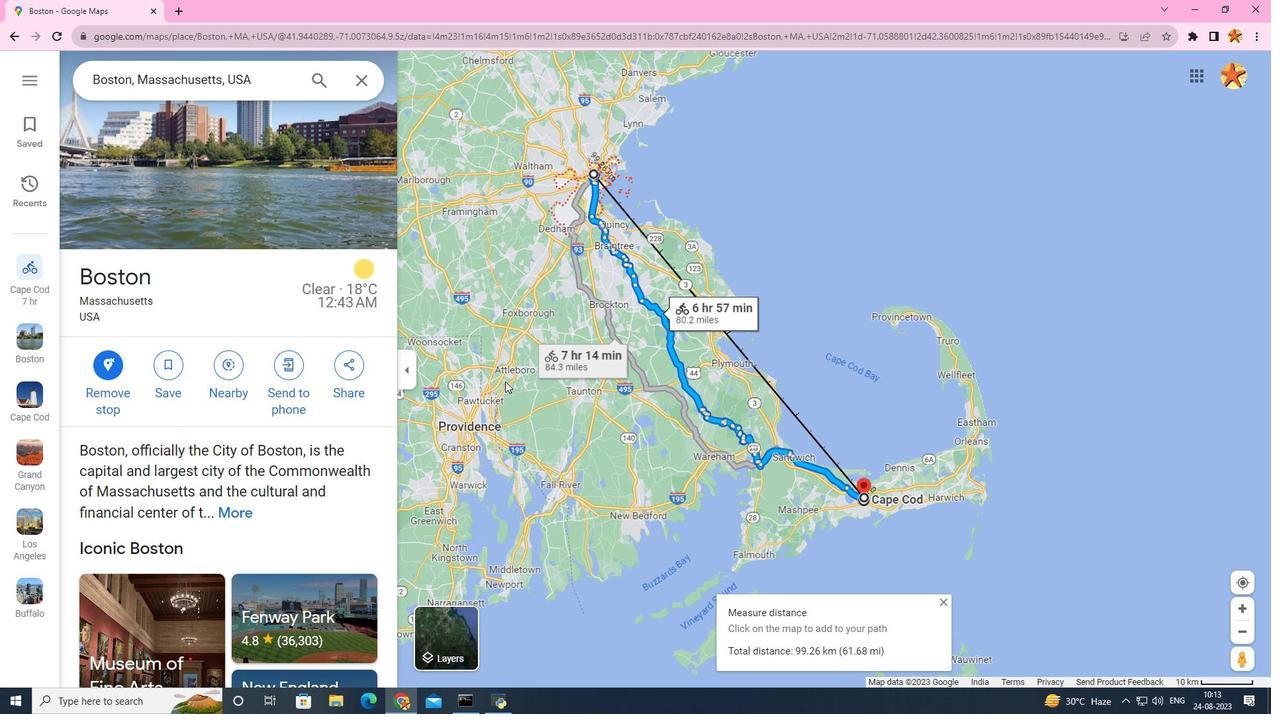 
Action: Mouse moved to (507, 381)
Screenshot: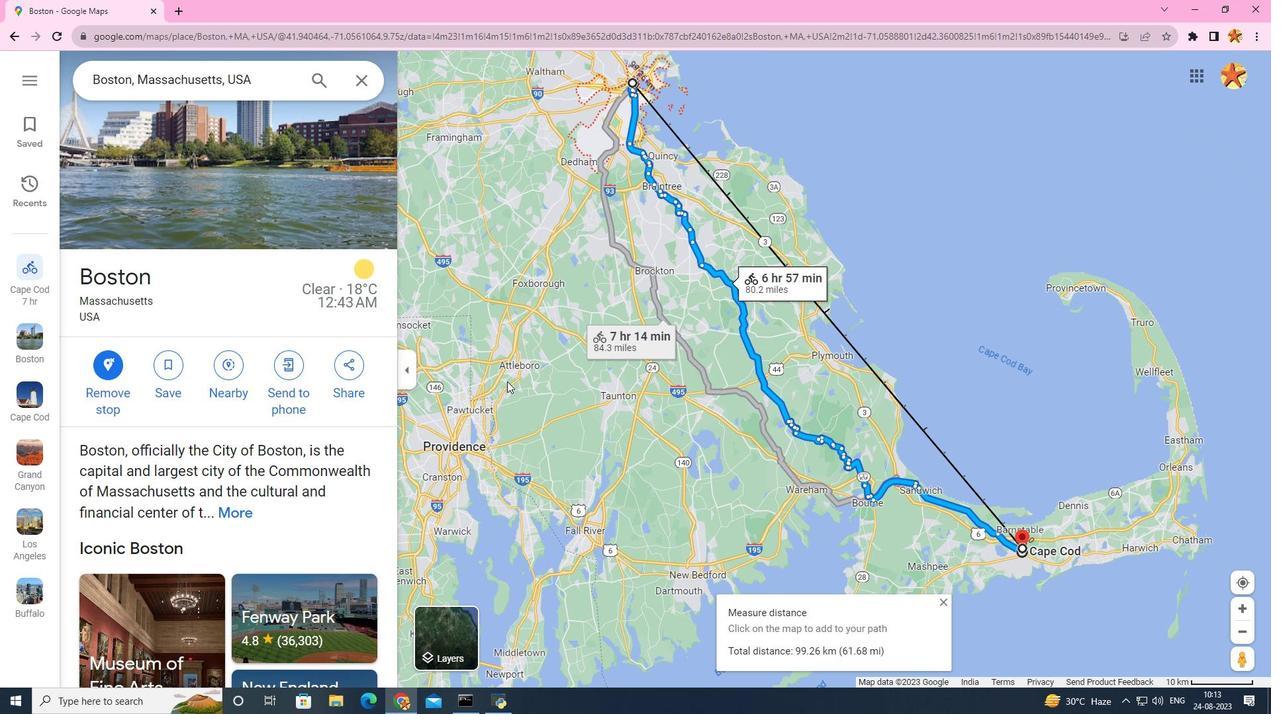 
